 Task: Sort the products by unit price (low first).
Action: Mouse moved to (26, 139)
Screenshot: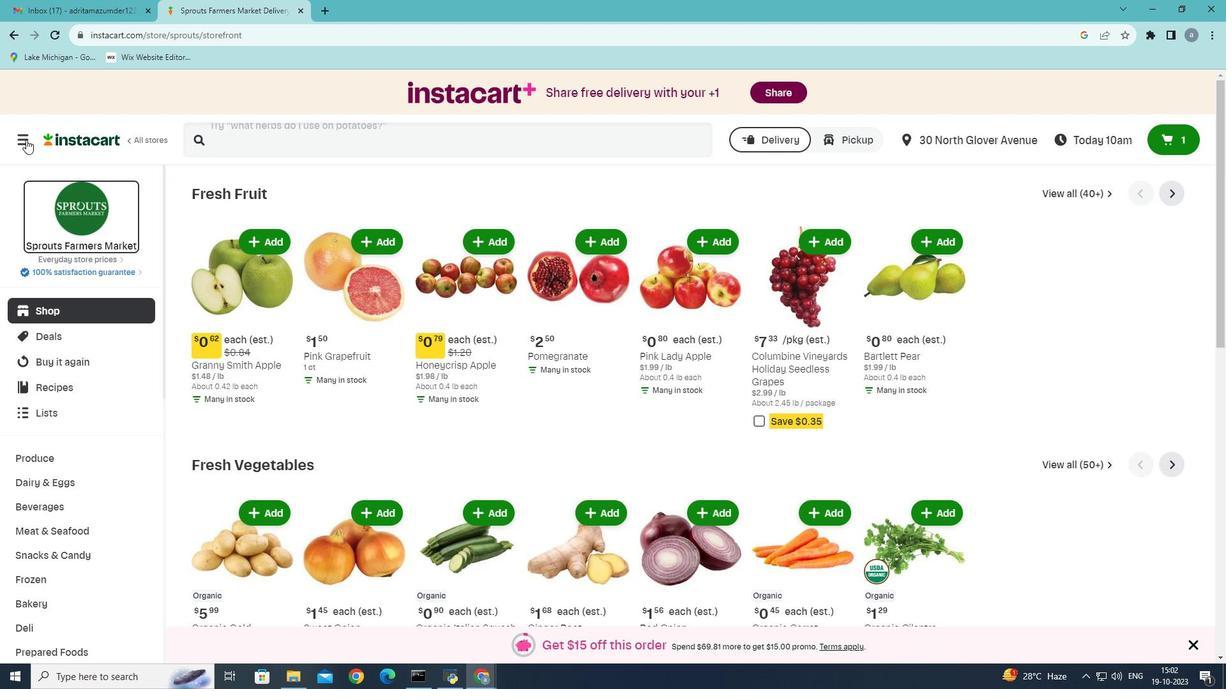 
Action: Mouse pressed left at (26, 139)
Screenshot: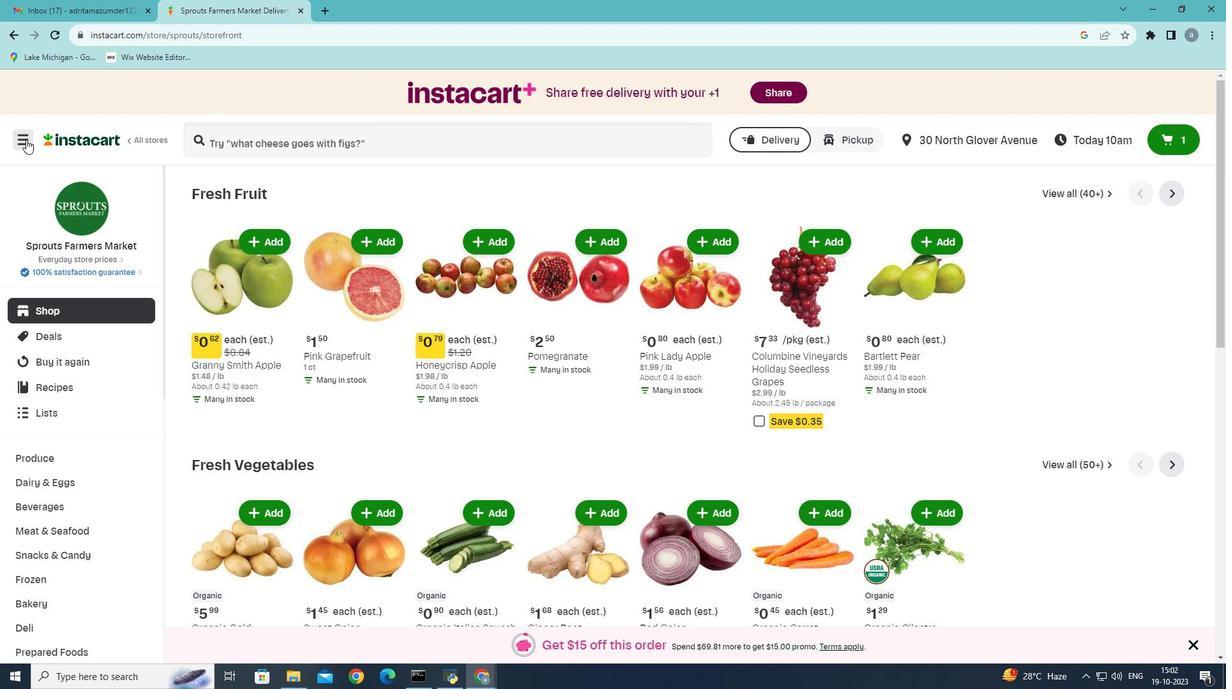 
Action: Mouse moved to (49, 370)
Screenshot: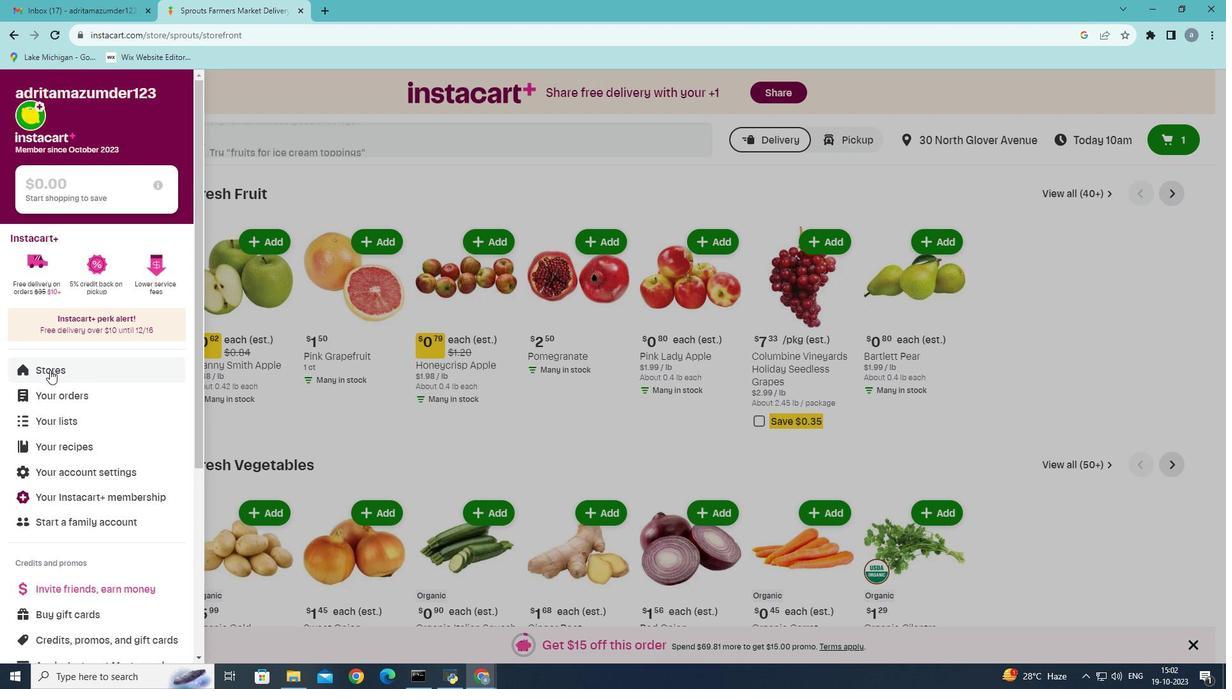 
Action: Mouse pressed left at (49, 370)
Screenshot: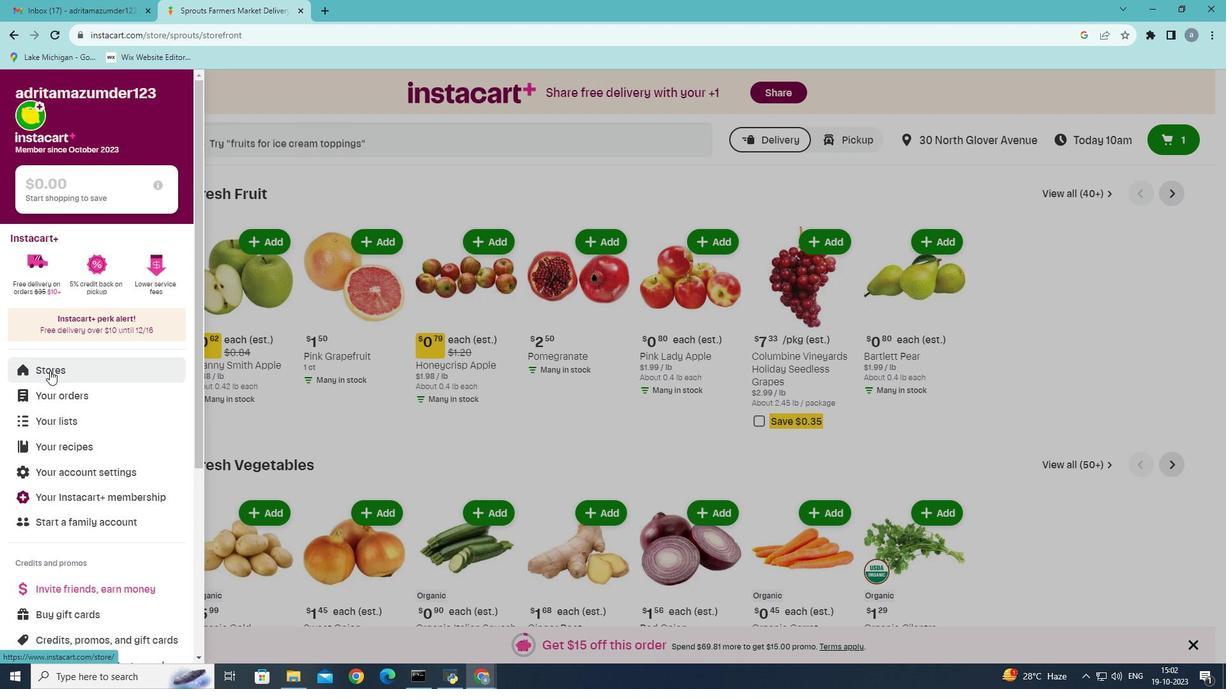 
Action: Mouse moved to (311, 140)
Screenshot: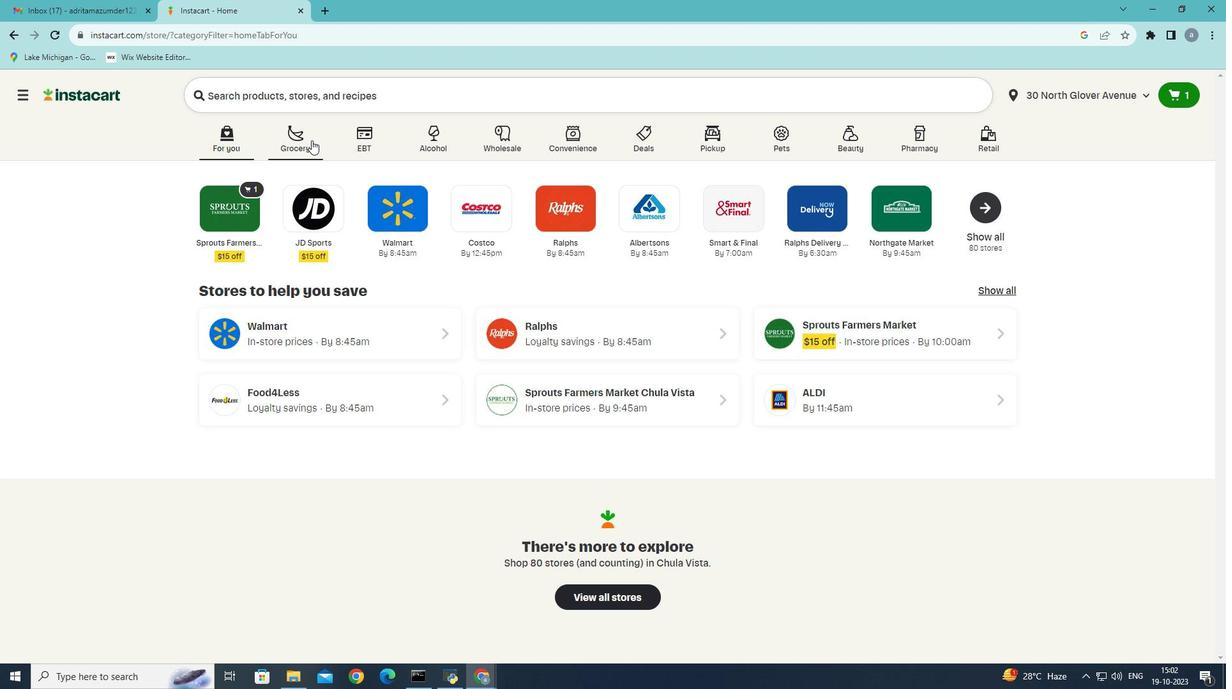 
Action: Mouse pressed left at (311, 140)
Screenshot: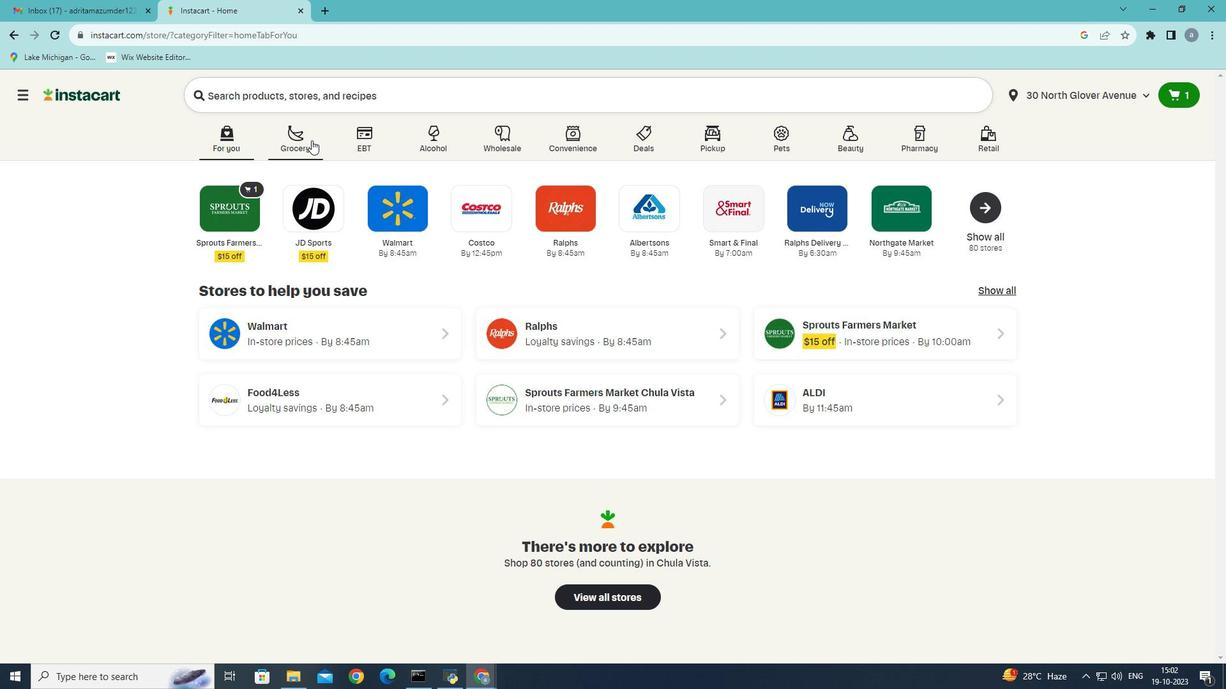 
Action: Mouse moved to (284, 395)
Screenshot: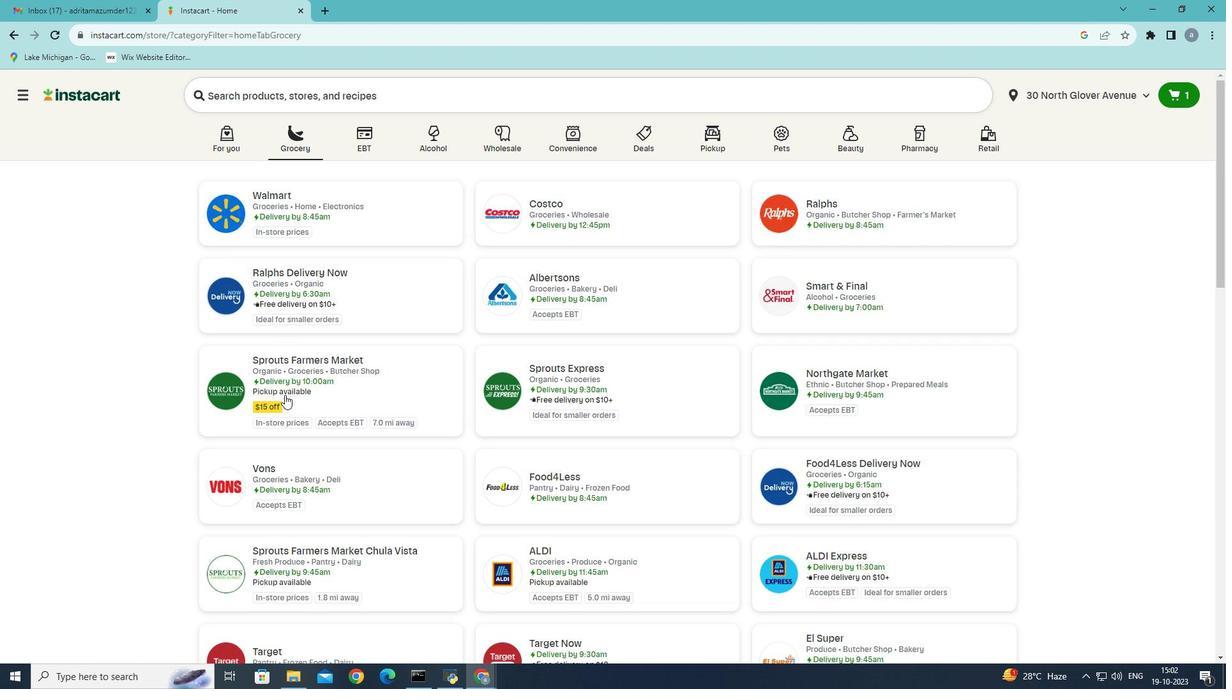 
Action: Mouse pressed left at (284, 395)
Screenshot: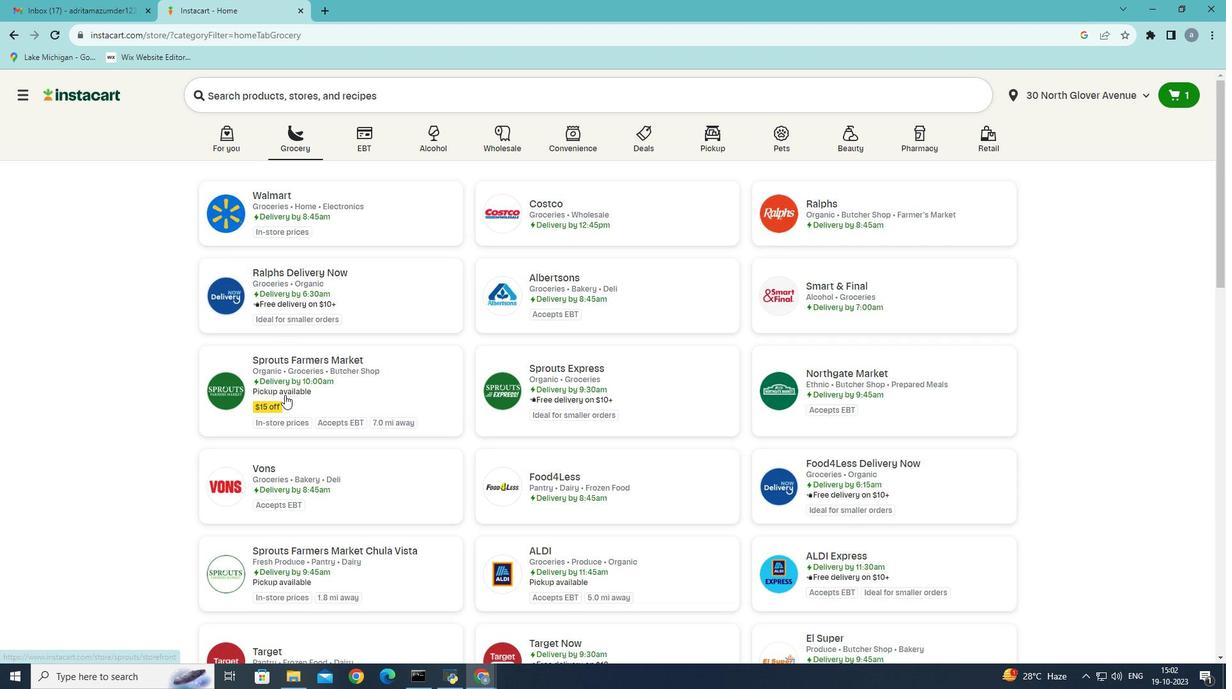 
Action: Mouse moved to (89, 526)
Screenshot: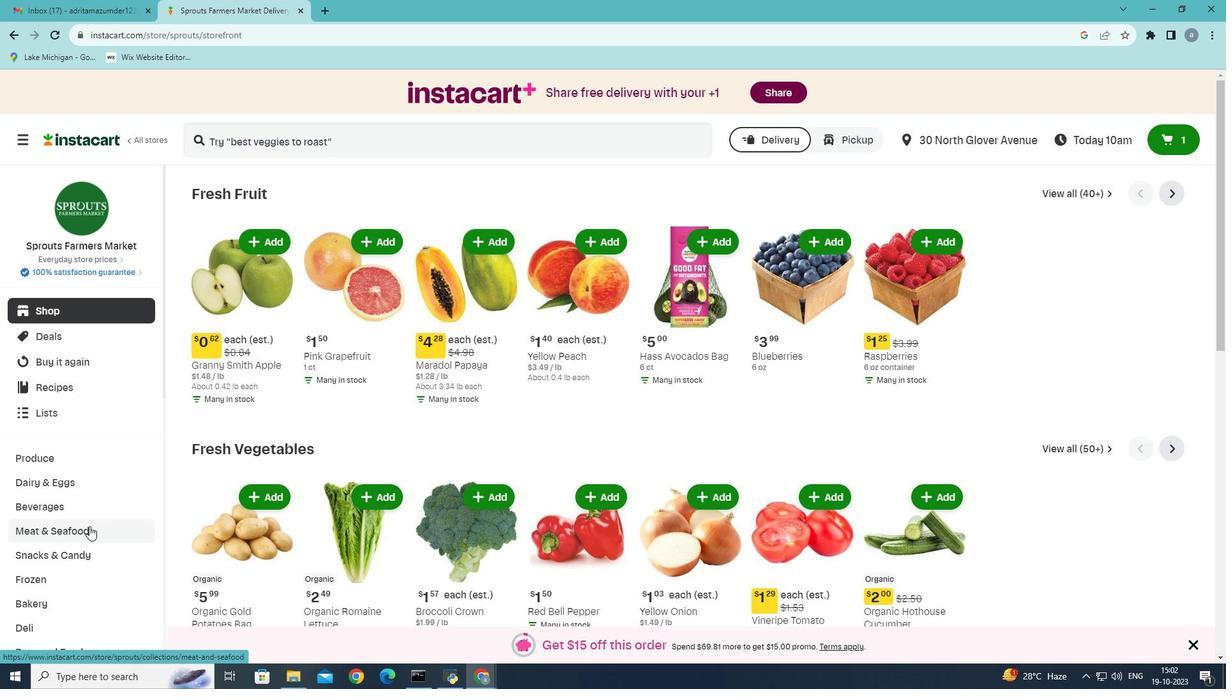 
Action: Mouse scrolled (89, 526) with delta (0, 0)
Screenshot: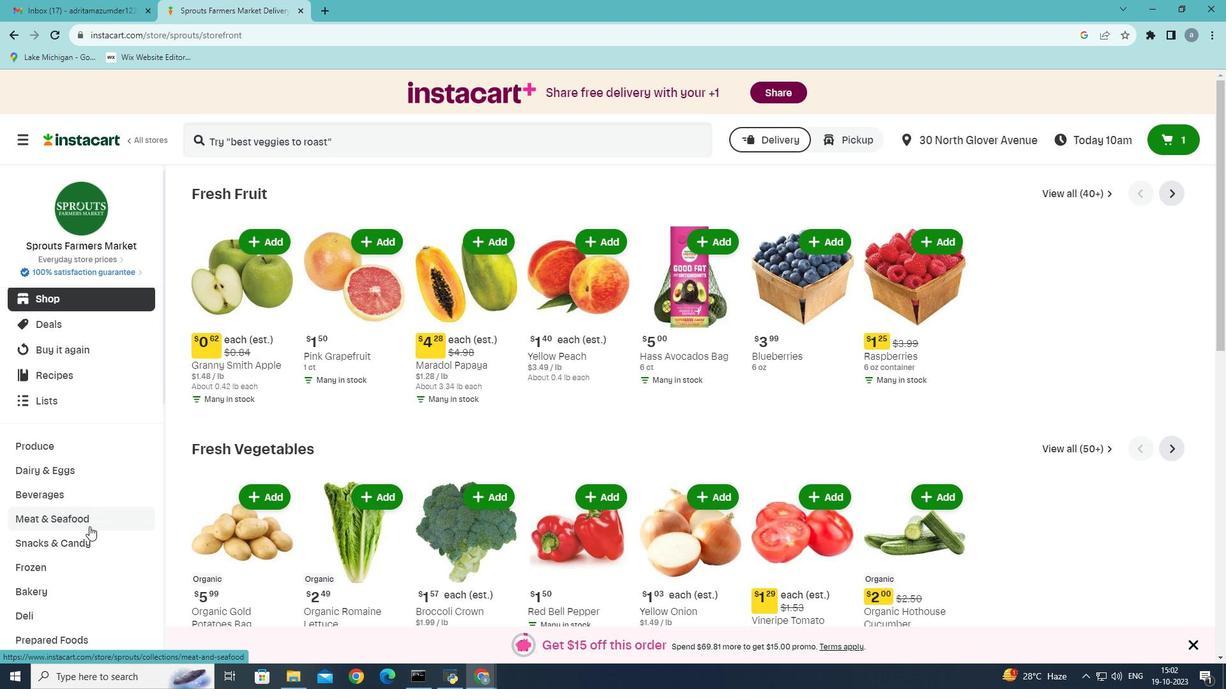 
Action: Mouse scrolled (89, 526) with delta (0, 0)
Screenshot: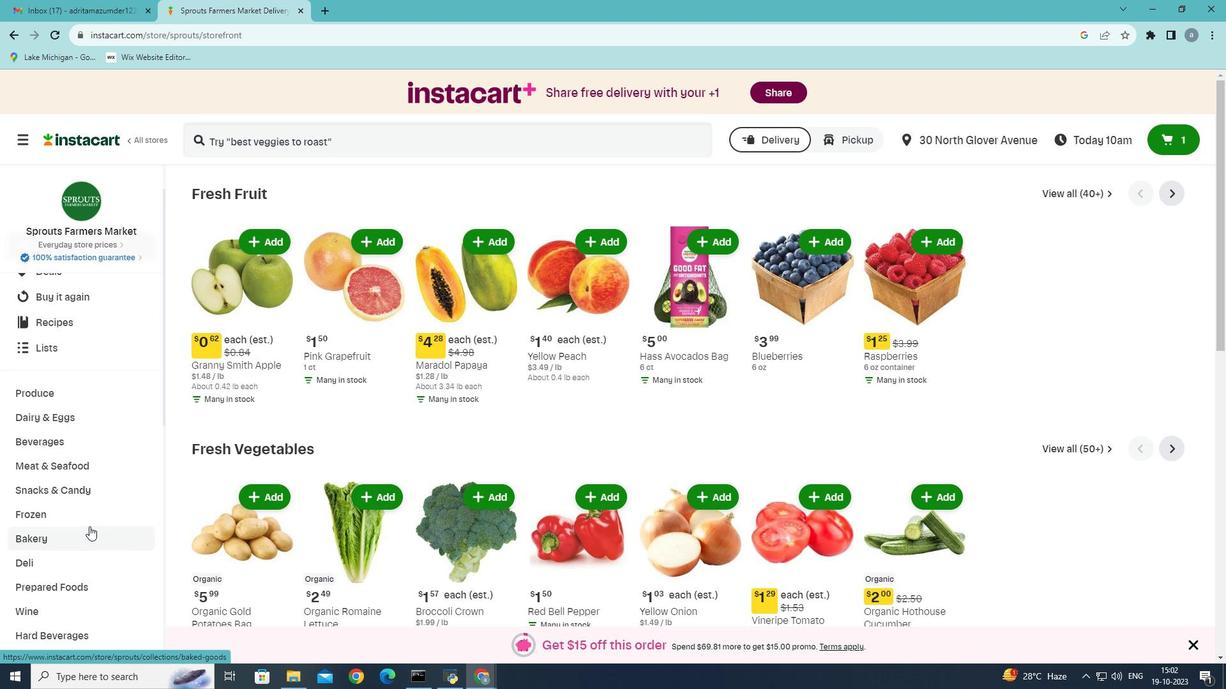 
Action: Mouse moved to (72, 498)
Screenshot: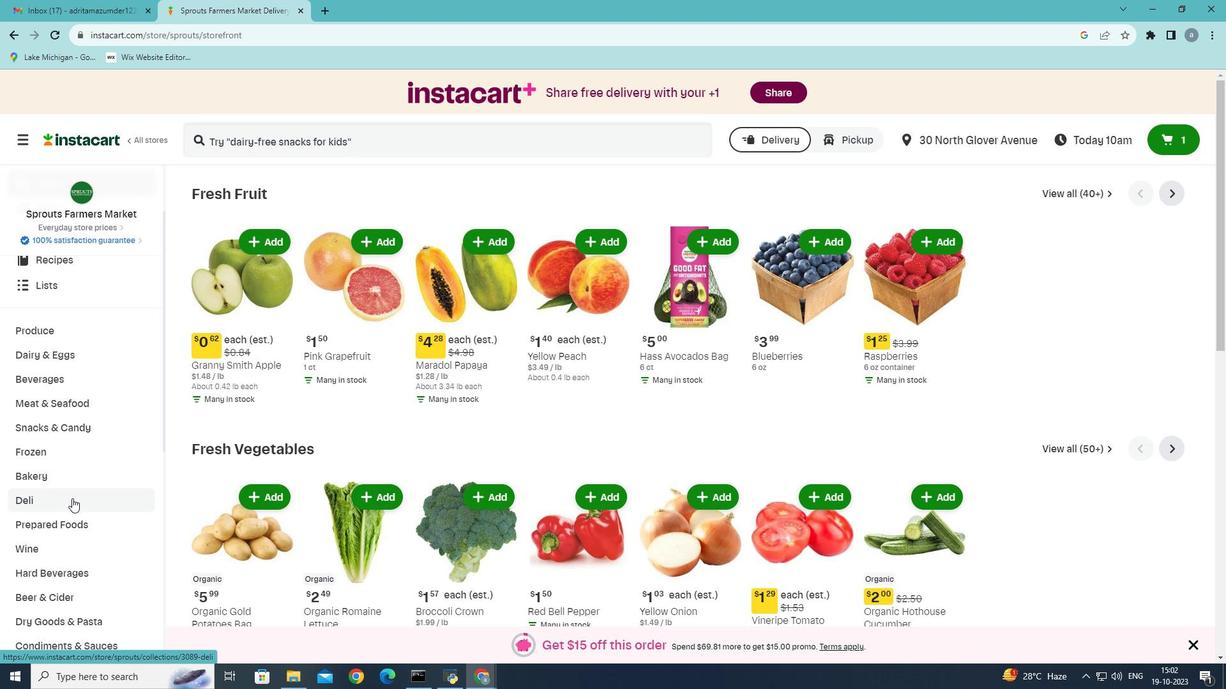 
Action: Mouse scrolled (72, 499) with delta (0, 0)
Screenshot: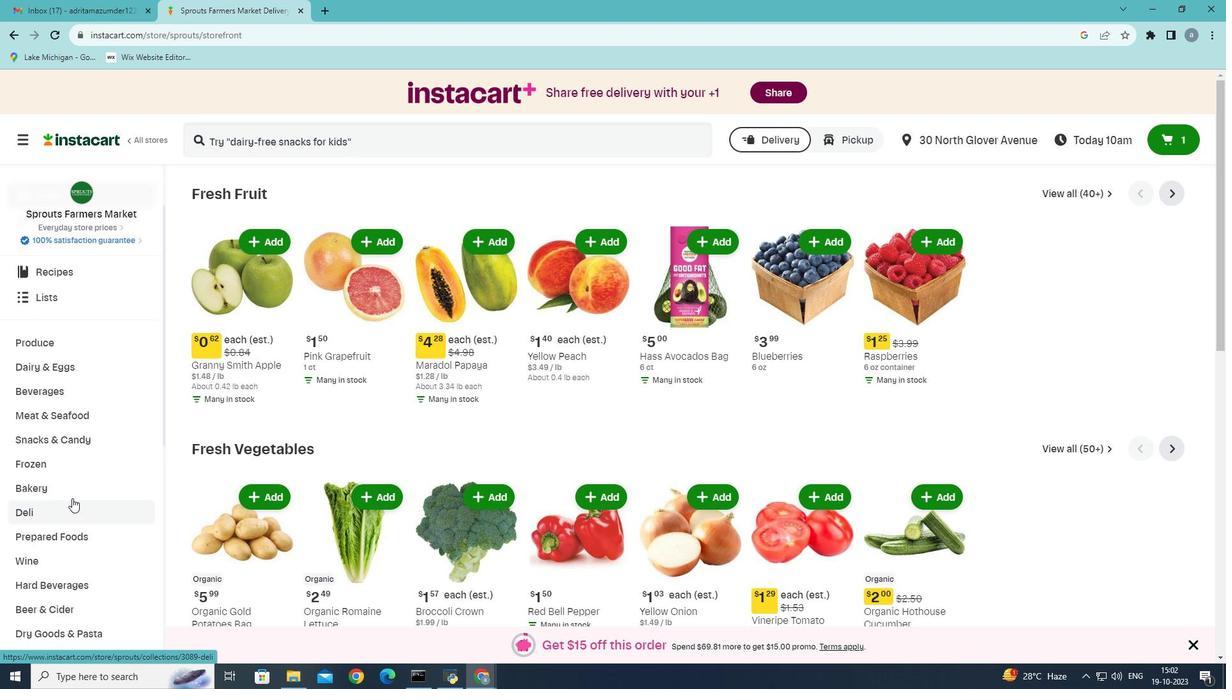 
Action: Mouse moved to (74, 476)
Screenshot: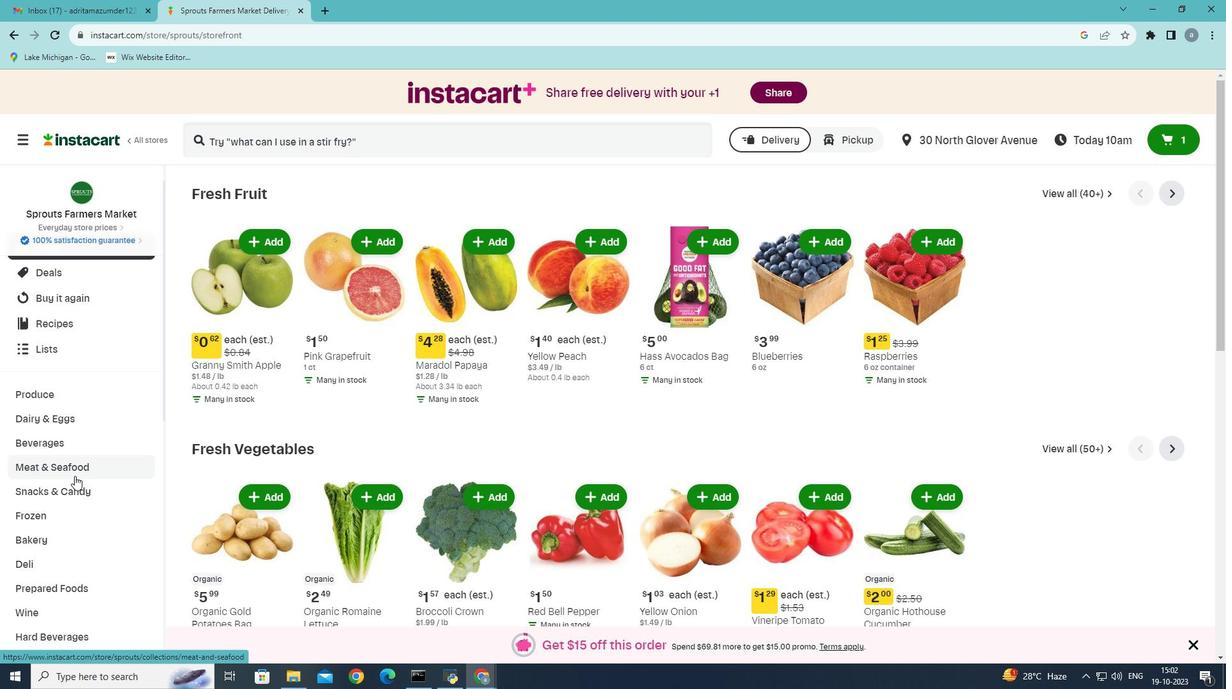 
Action: Mouse pressed left at (74, 476)
Screenshot: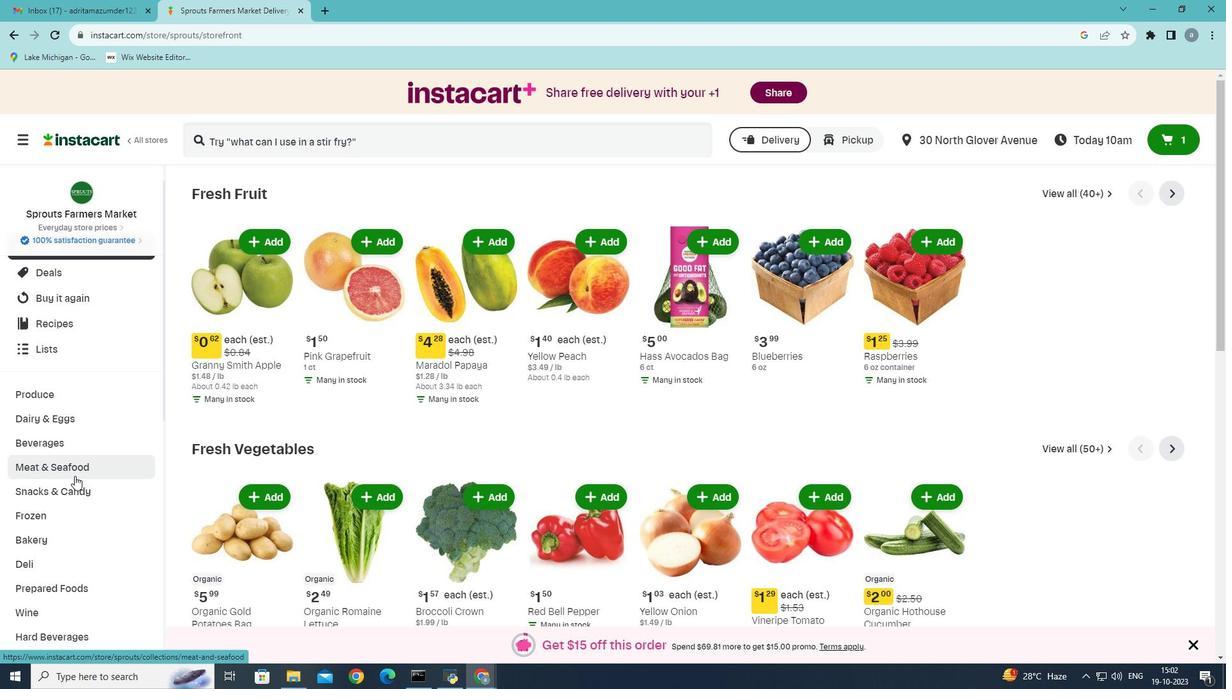 
Action: Mouse moved to (629, 225)
Screenshot: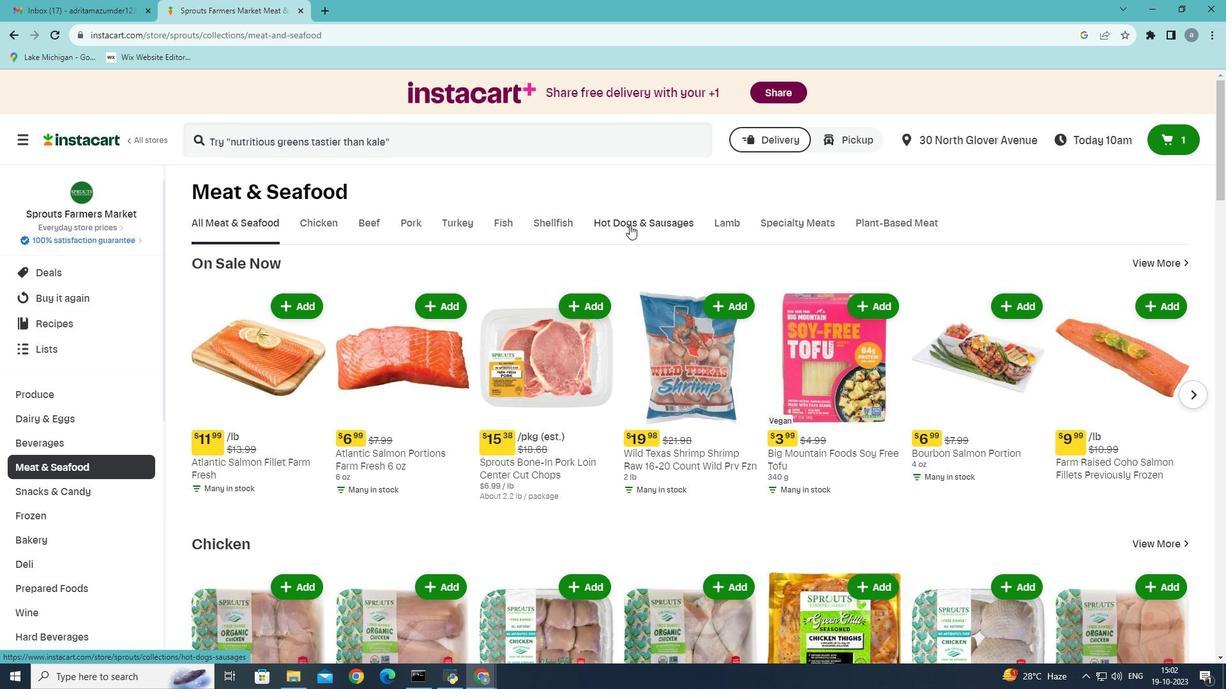 
Action: Mouse pressed left at (629, 225)
Screenshot: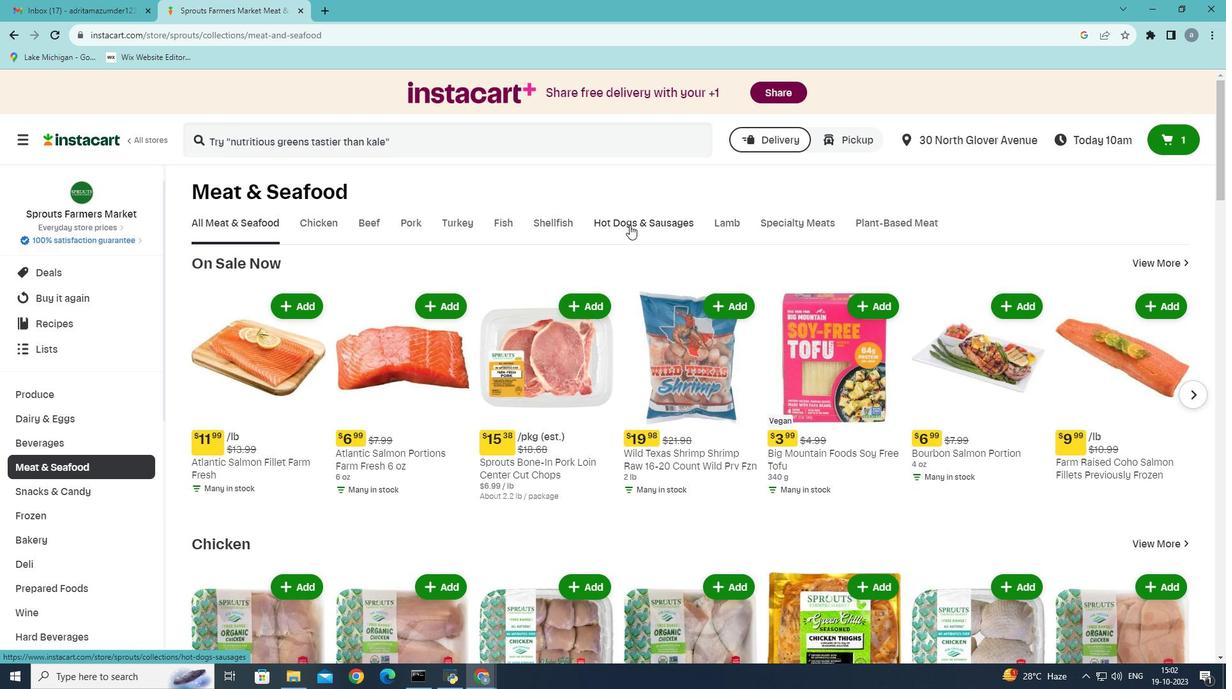 
Action: Mouse moved to (300, 277)
Screenshot: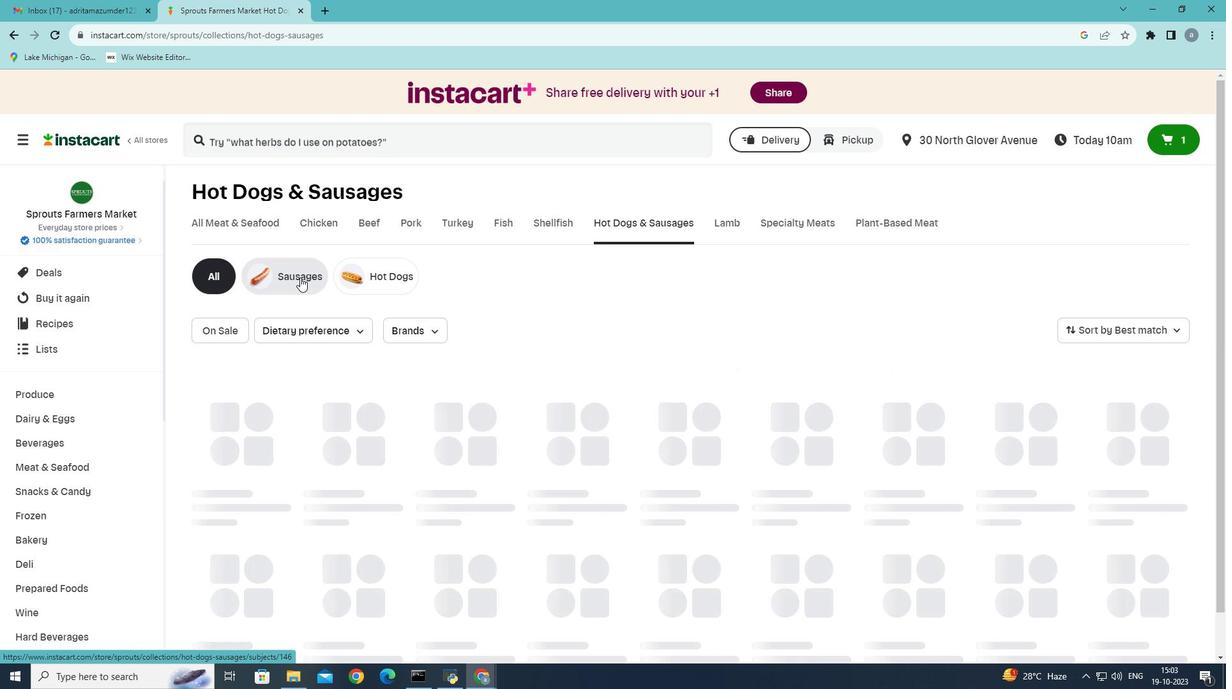 
Action: Mouse pressed left at (300, 277)
Screenshot: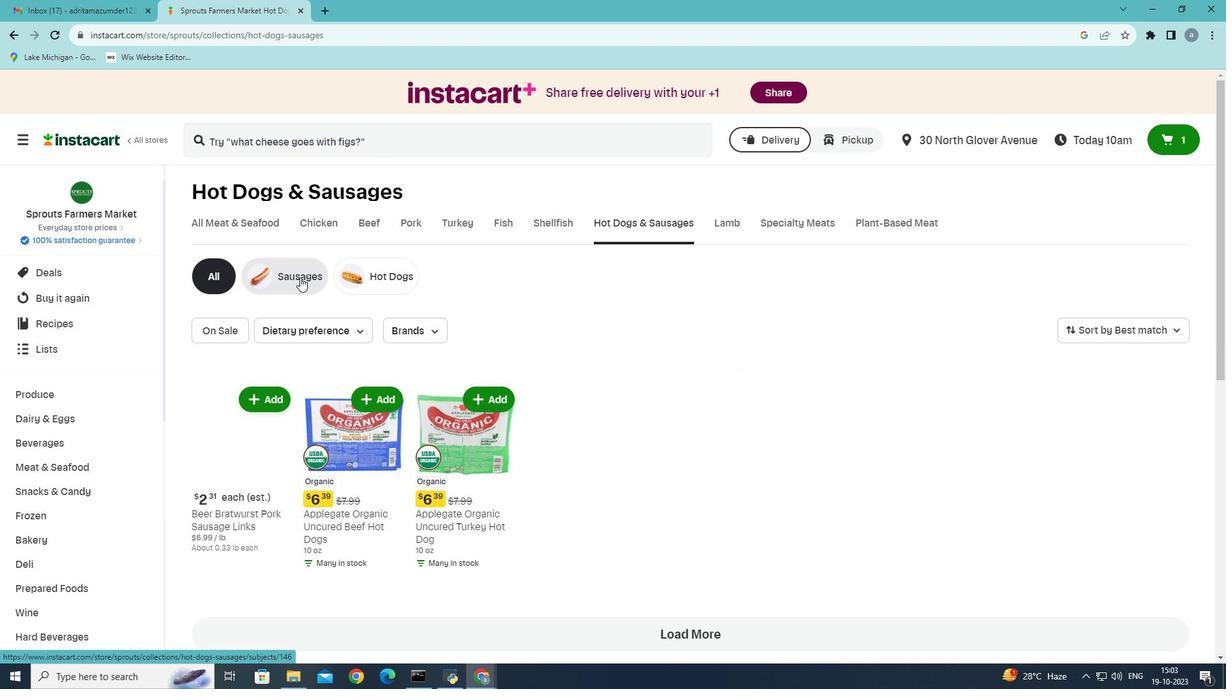 
Action: Mouse moved to (1176, 332)
Screenshot: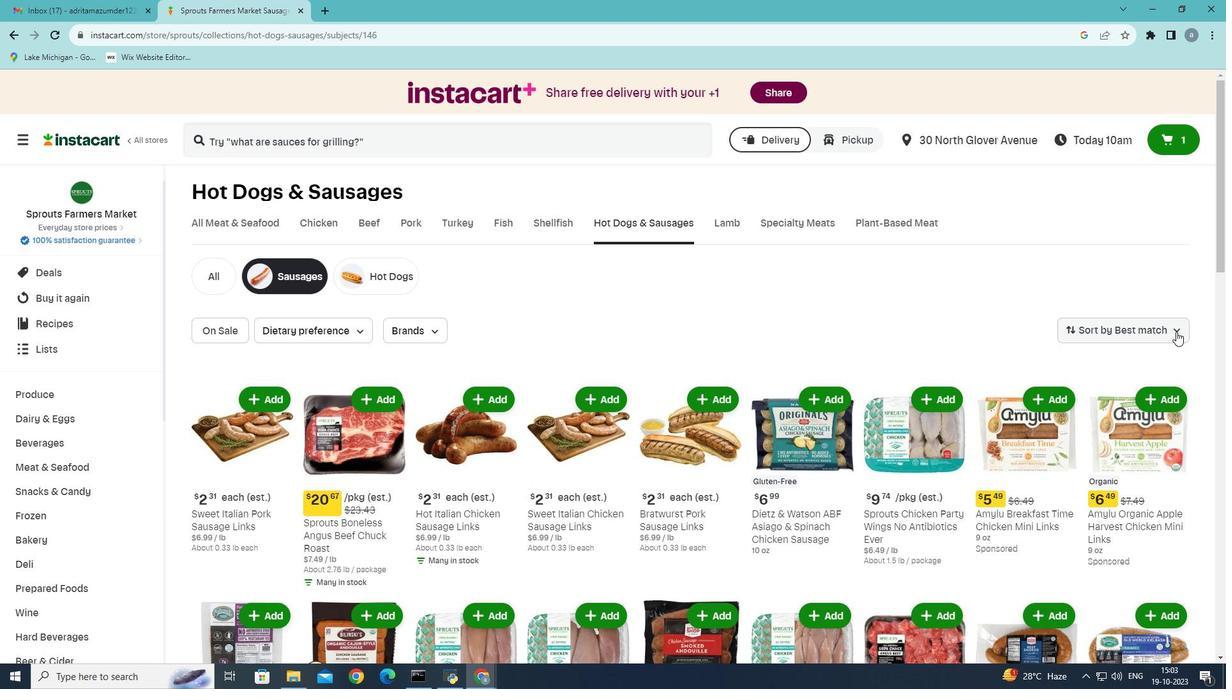 
Action: Mouse pressed left at (1176, 332)
Screenshot: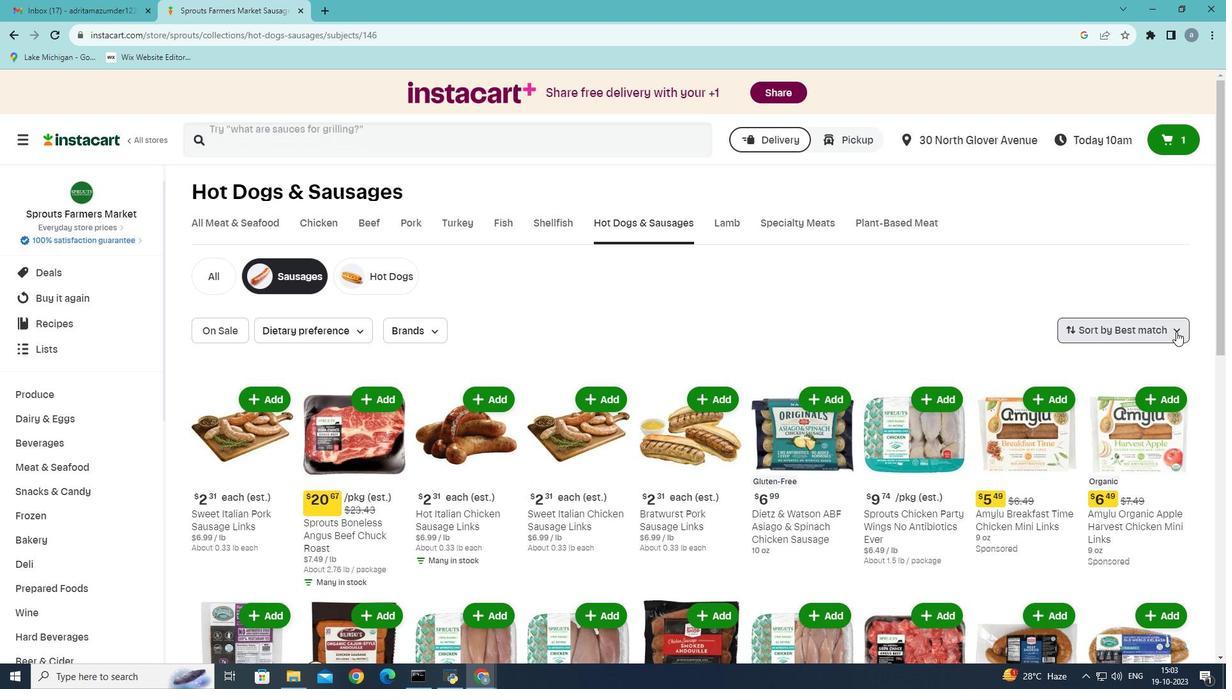 
Action: Mouse moved to (1146, 454)
Screenshot: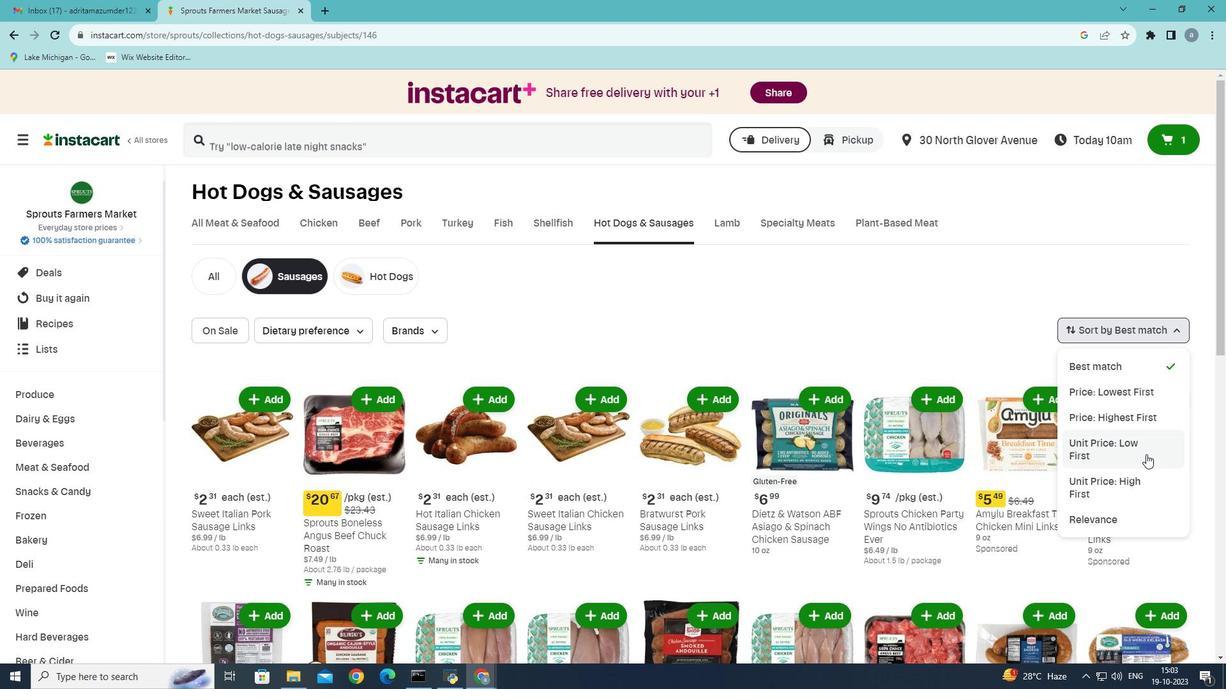 
Action: Mouse pressed left at (1146, 454)
Screenshot: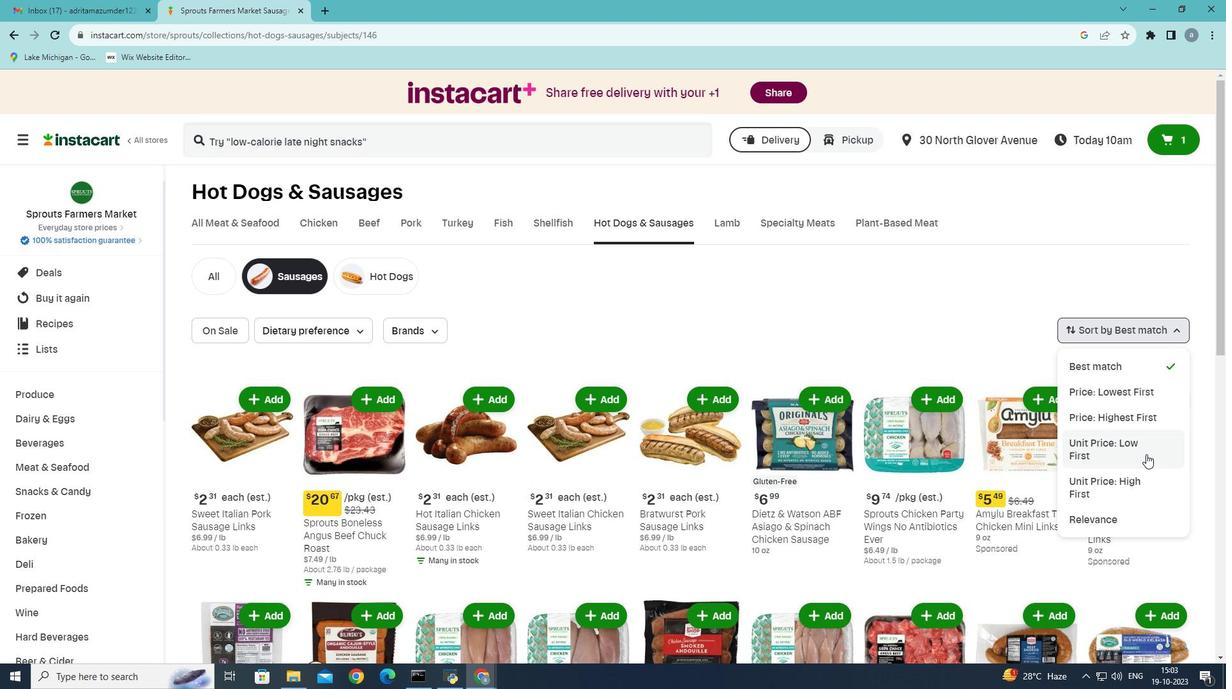 
Action: Mouse moved to (1126, 446)
Screenshot: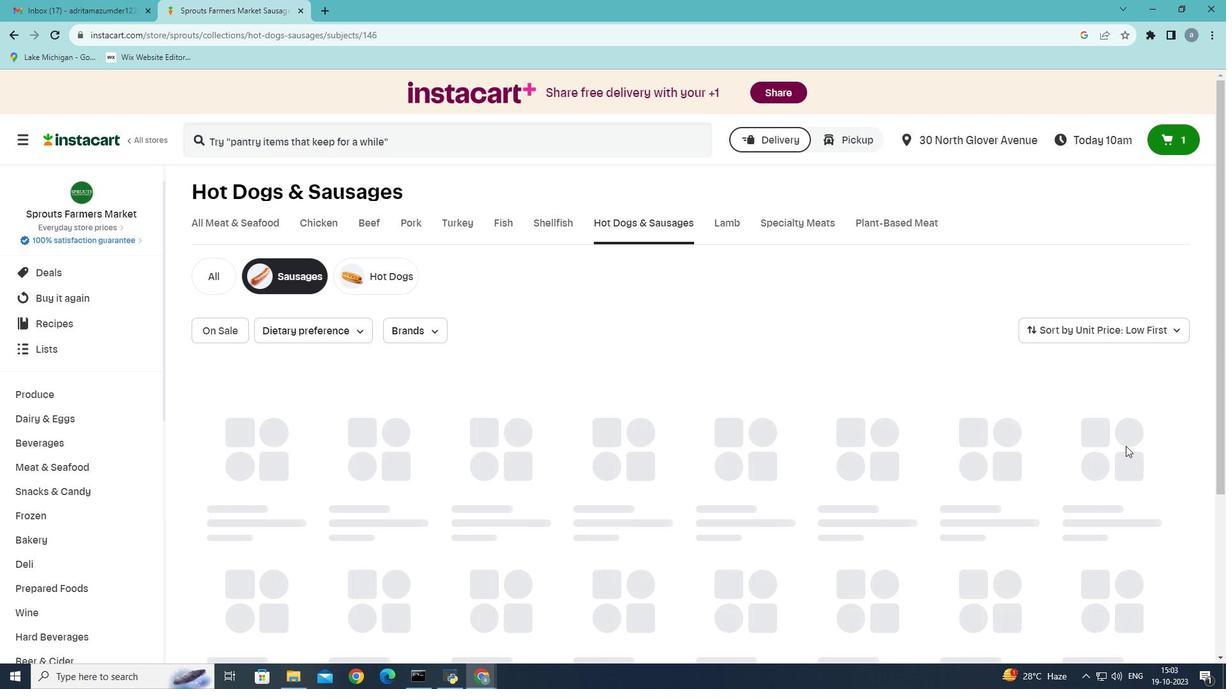 
